 Task: Select the option in start date immediately, I am actively applyng
Action: Mouse moved to (829, 110)
Screenshot: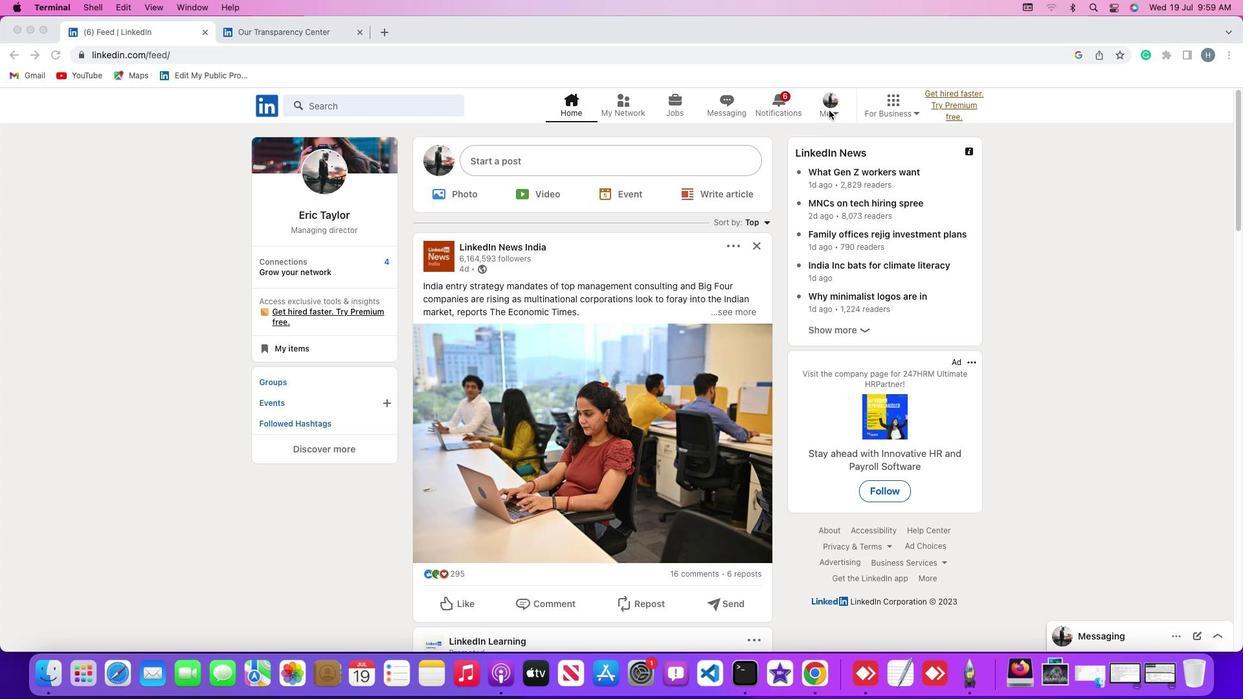 
Action: Mouse pressed left at (829, 110)
Screenshot: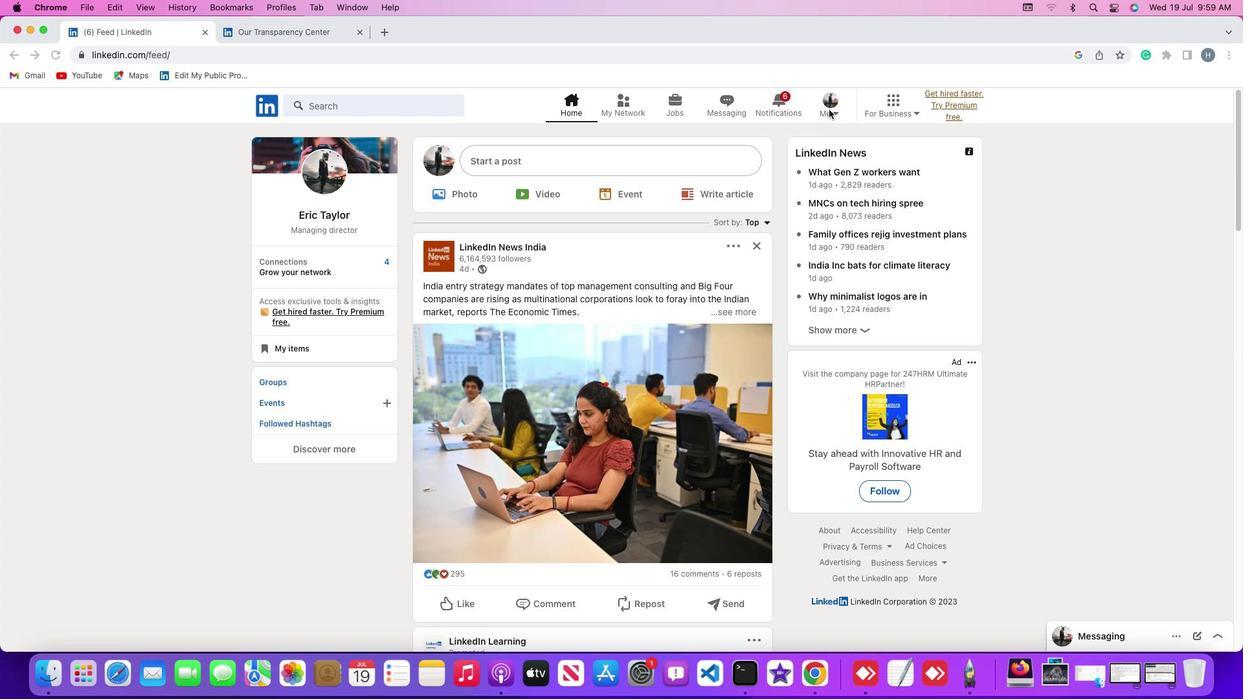 
Action: Mouse moved to (837, 110)
Screenshot: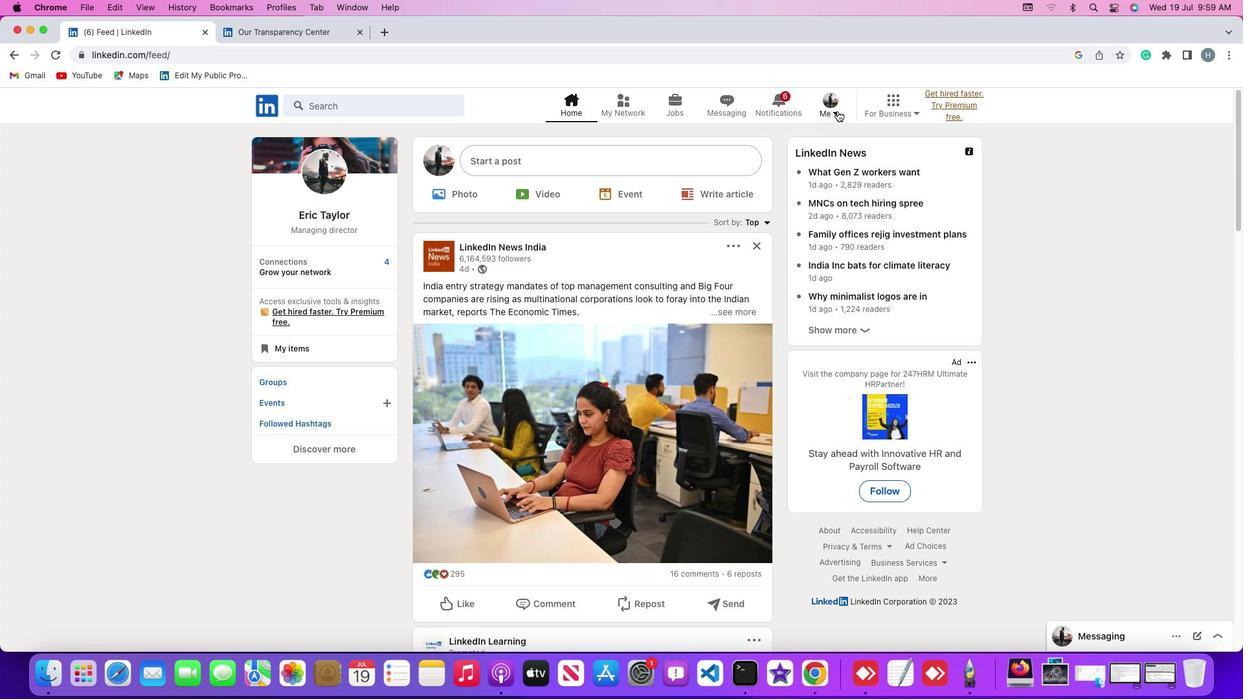 
Action: Mouse pressed left at (837, 110)
Screenshot: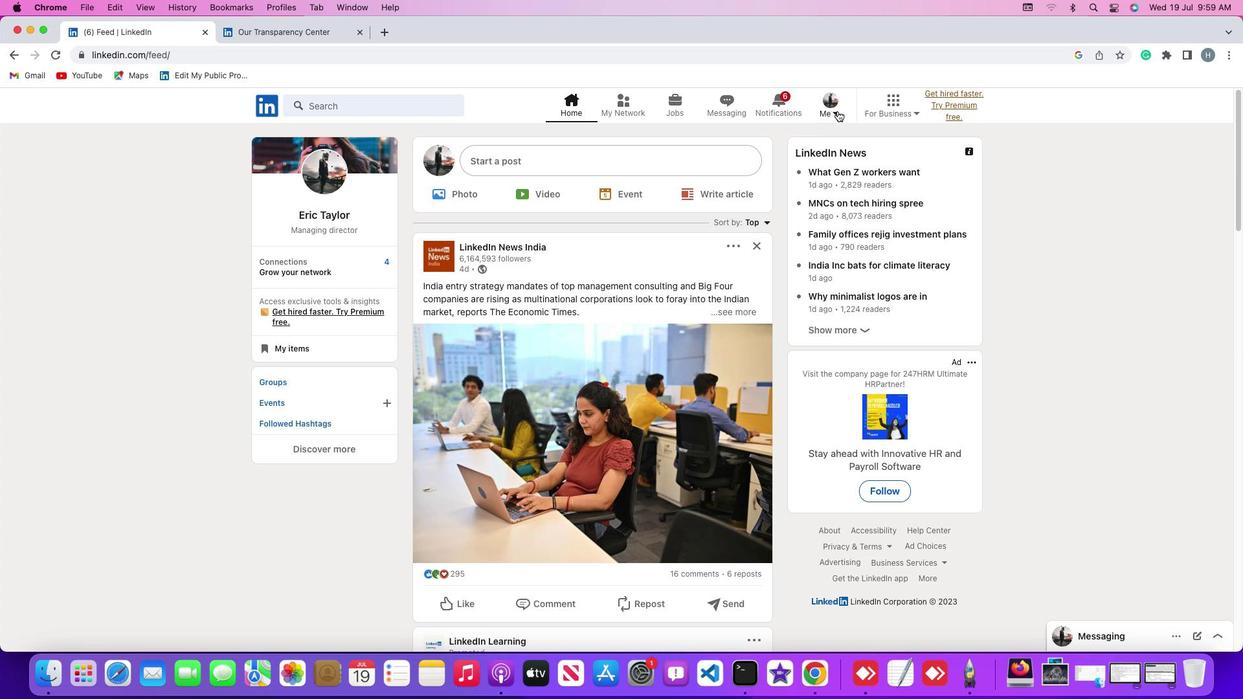 
Action: Mouse moved to (818, 176)
Screenshot: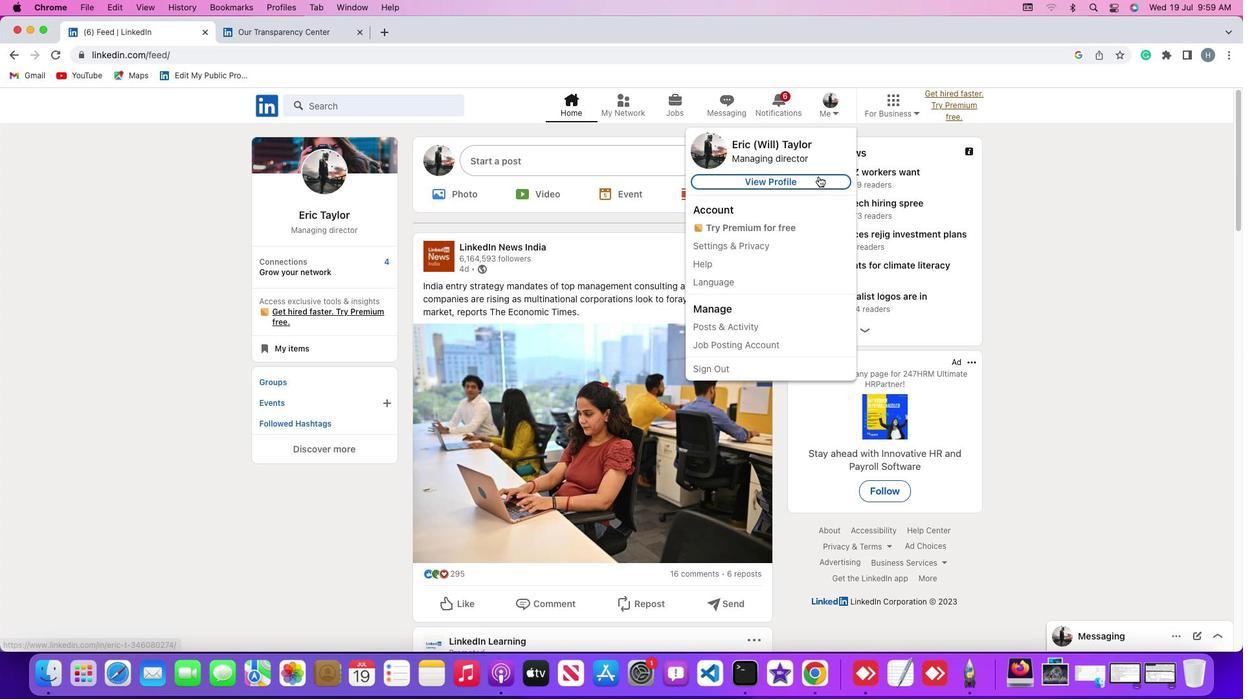 
Action: Mouse pressed left at (818, 176)
Screenshot: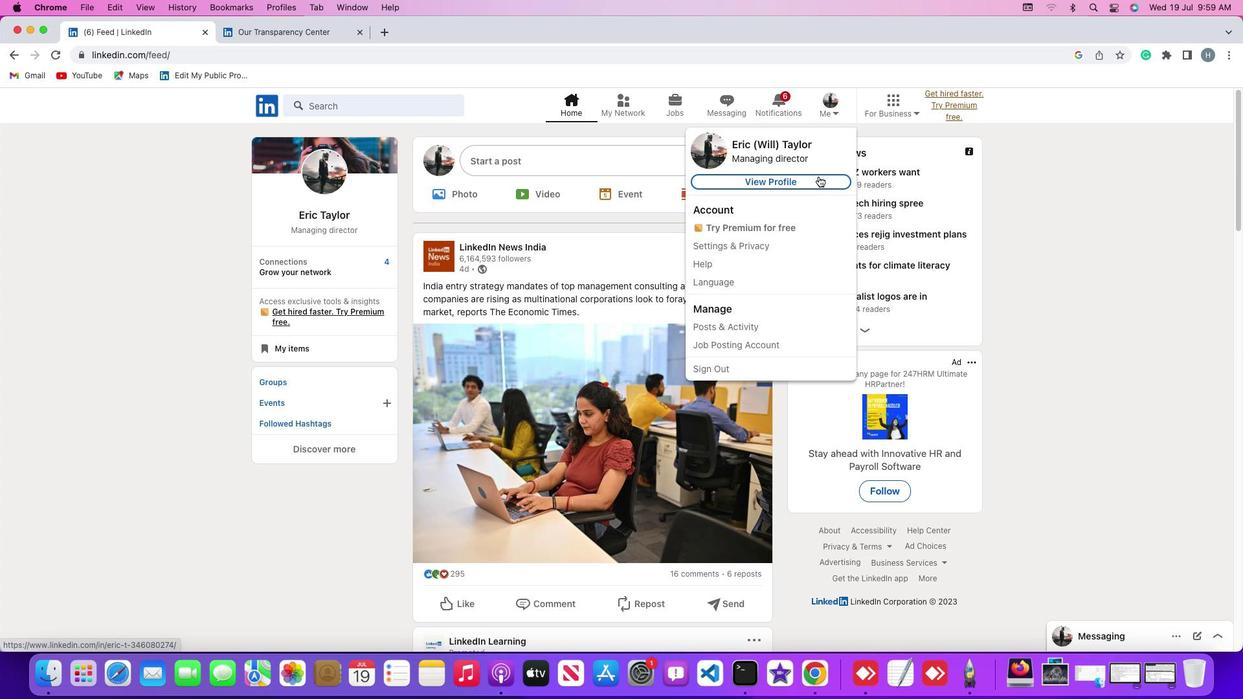 
Action: Mouse moved to (309, 390)
Screenshot: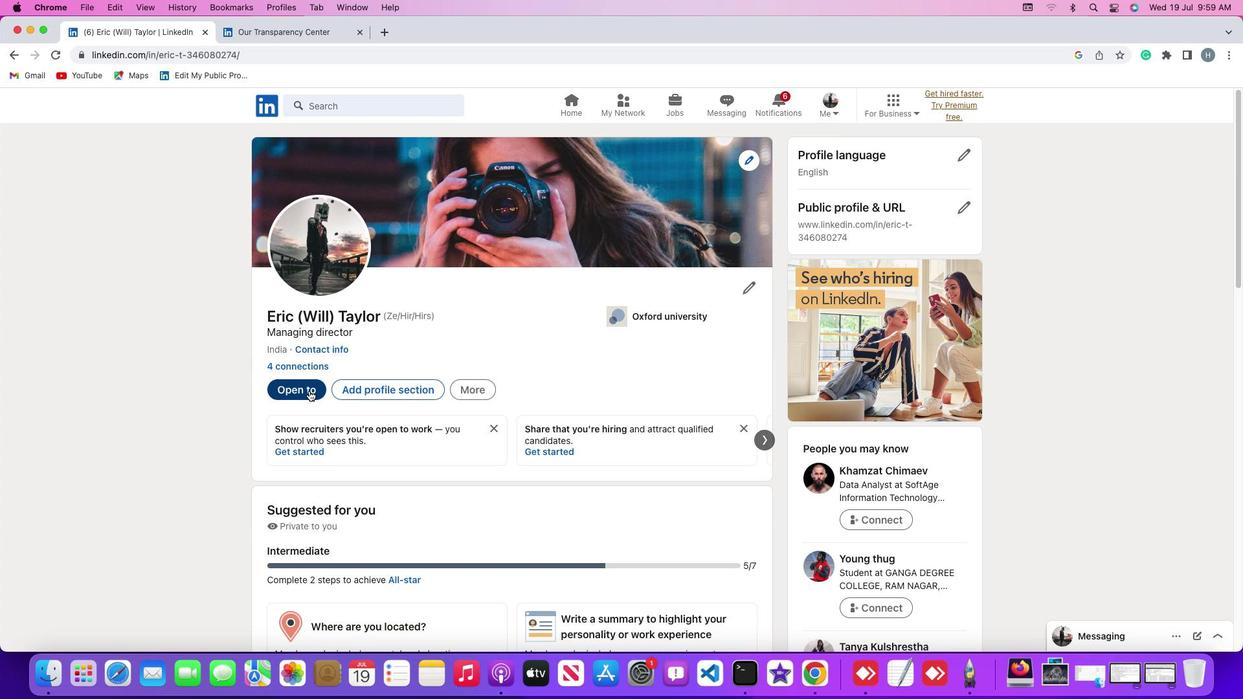 
Action: Mouse pressed left at (309, 390)
Screenshot: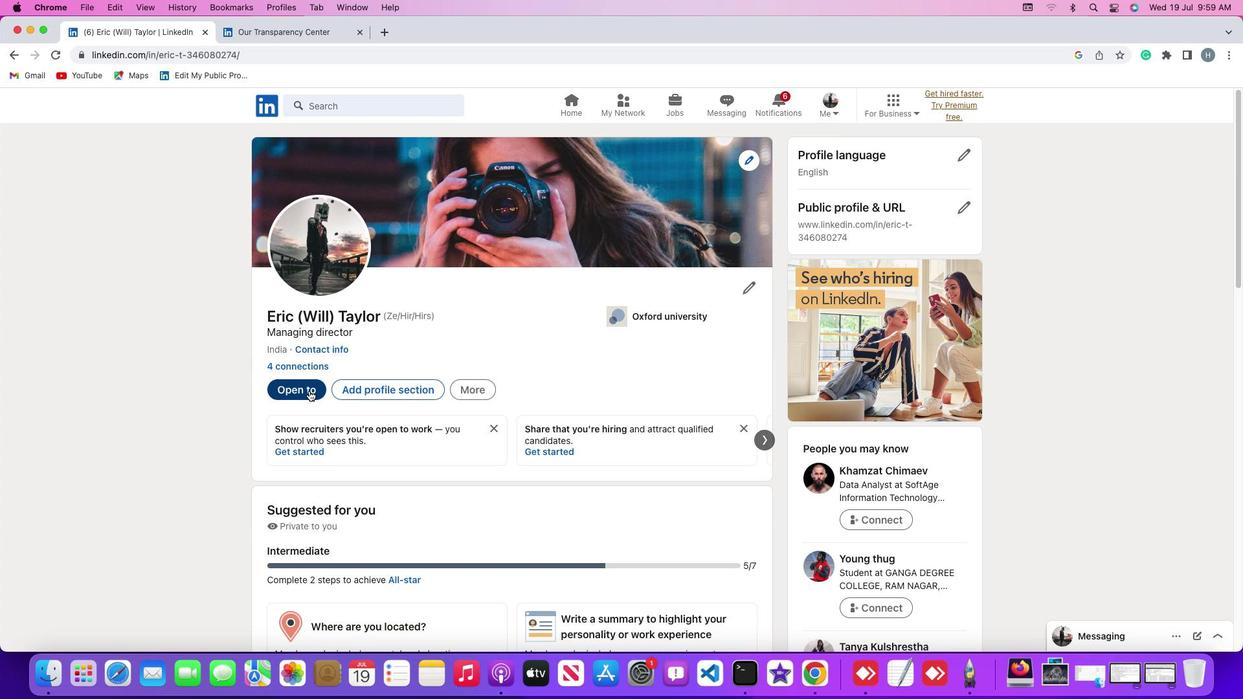 
Action: Mouse moved to (316, 420)
Screenshot: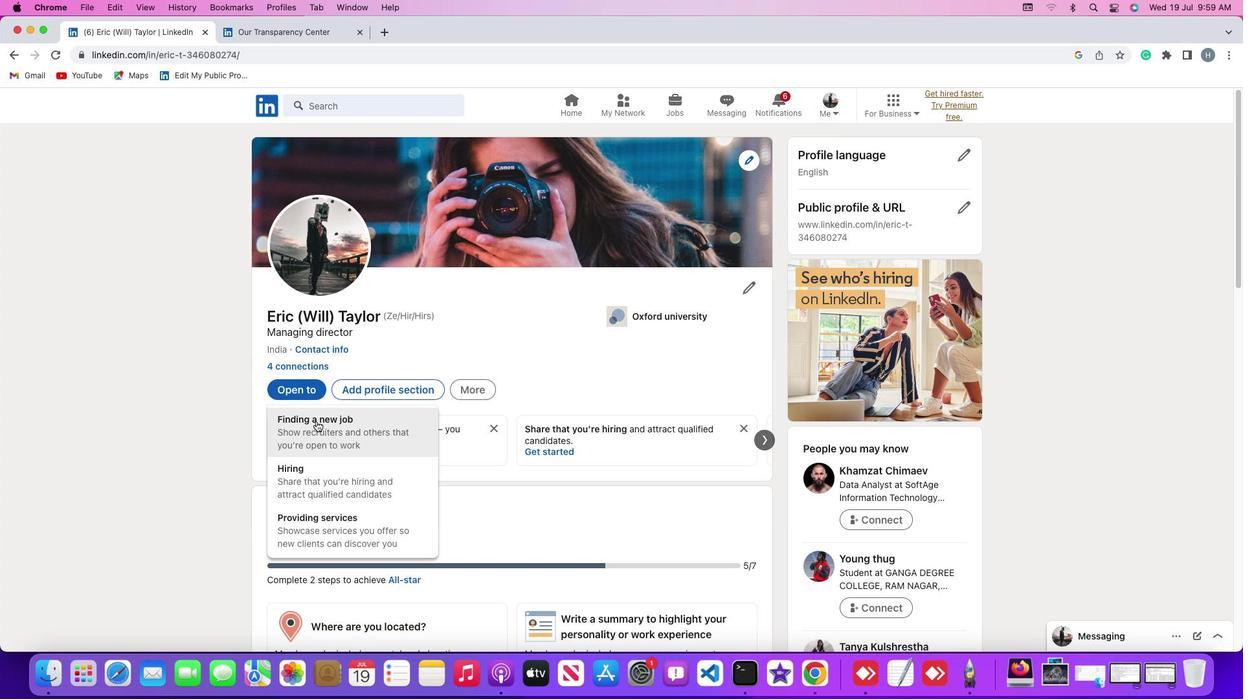 
Action: Mouse pressed left at (316, 420)
Screenshot: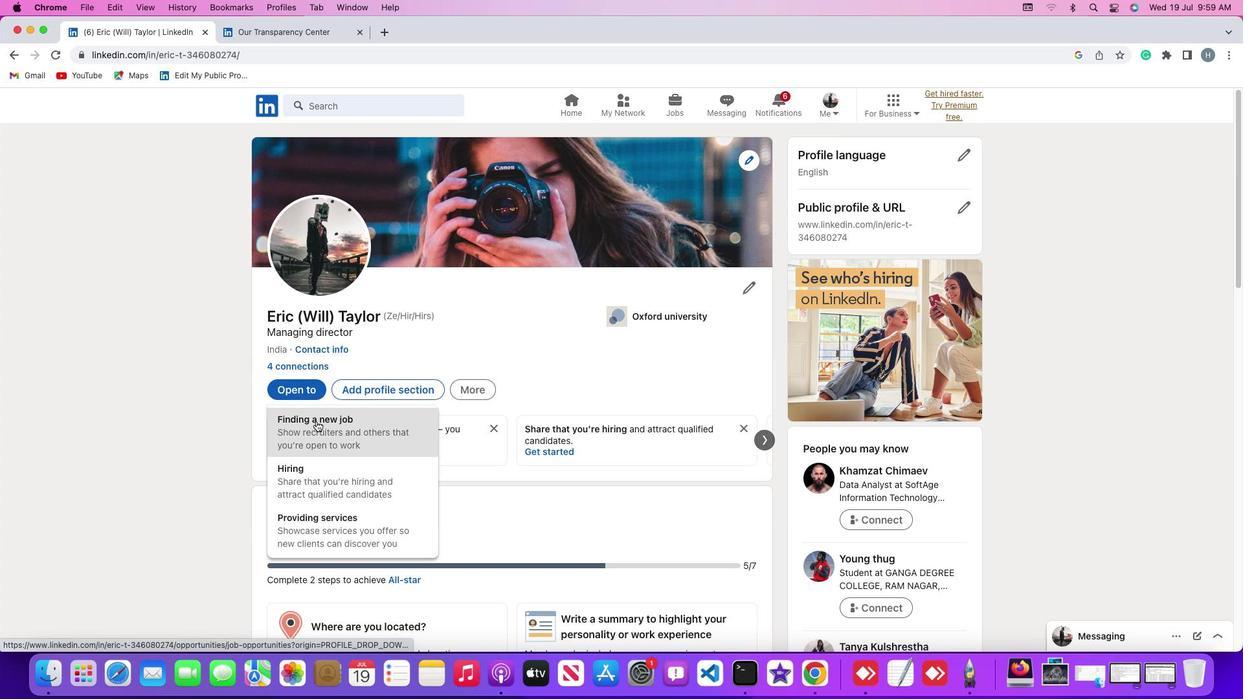 
Action: Mouse moved to (604, 386)
Screenshot: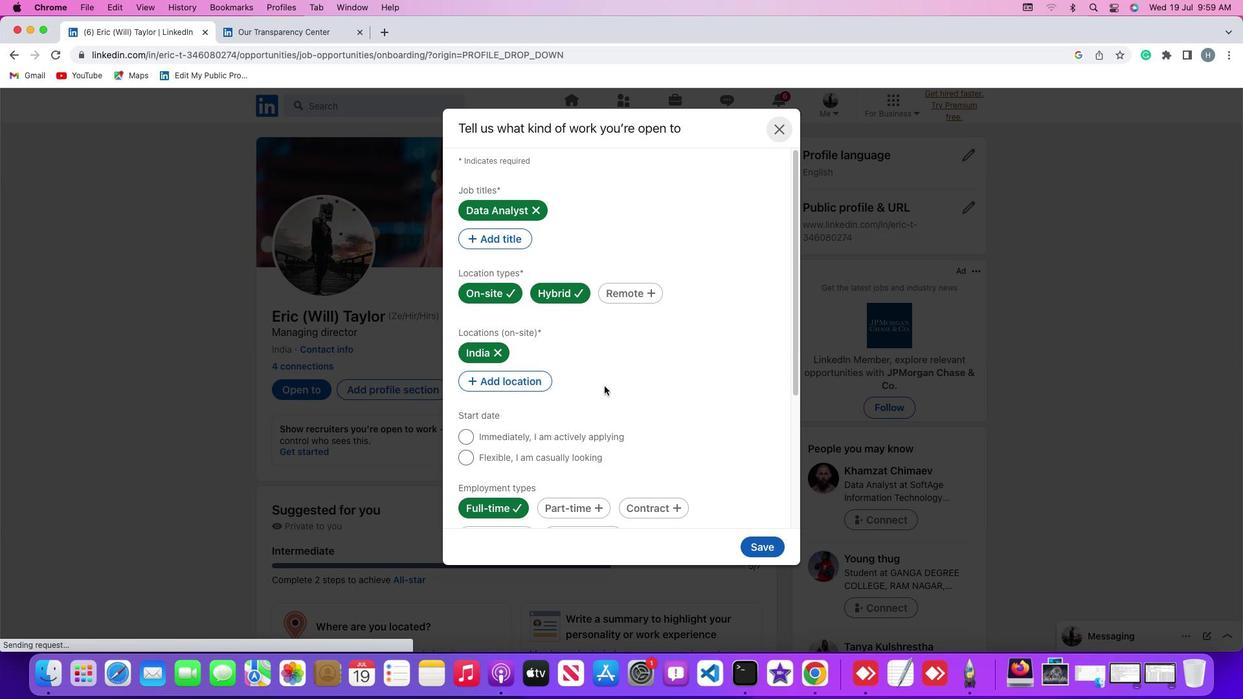 
Action: Mouse scrolled (604, 386) with delta (0, 0)
Screenshot: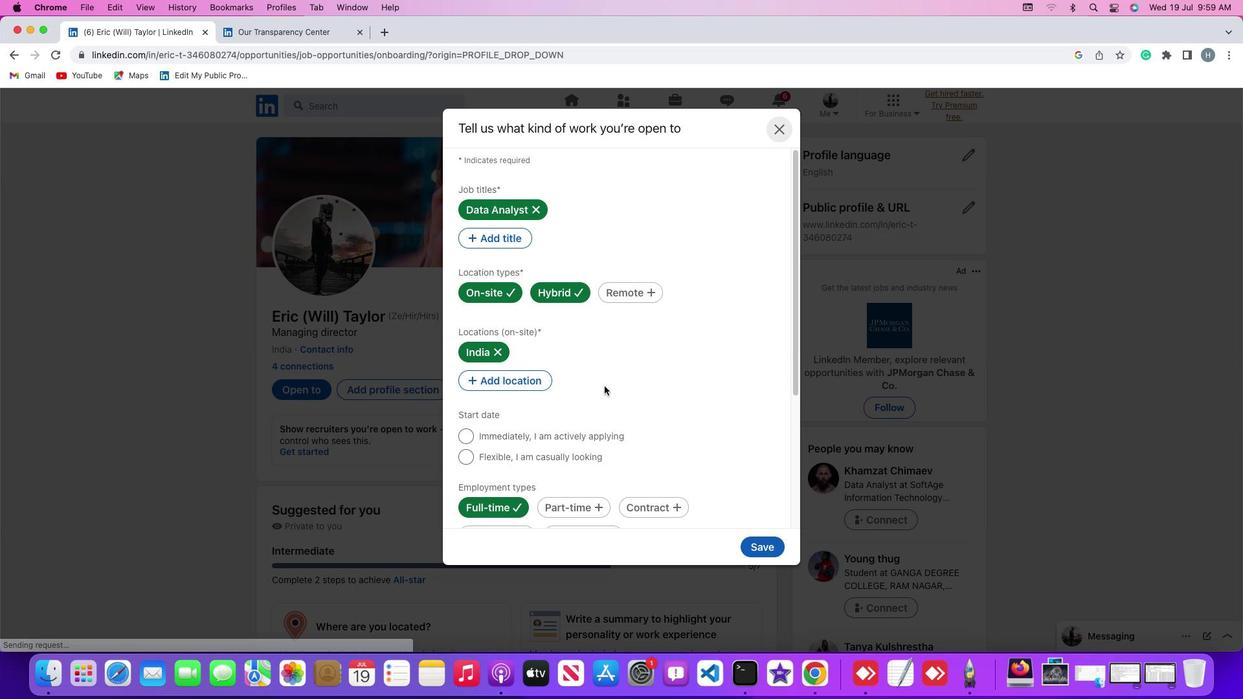 
Action: Mouse scrolled (604, 386) with delta (0, 0)
Screenshot: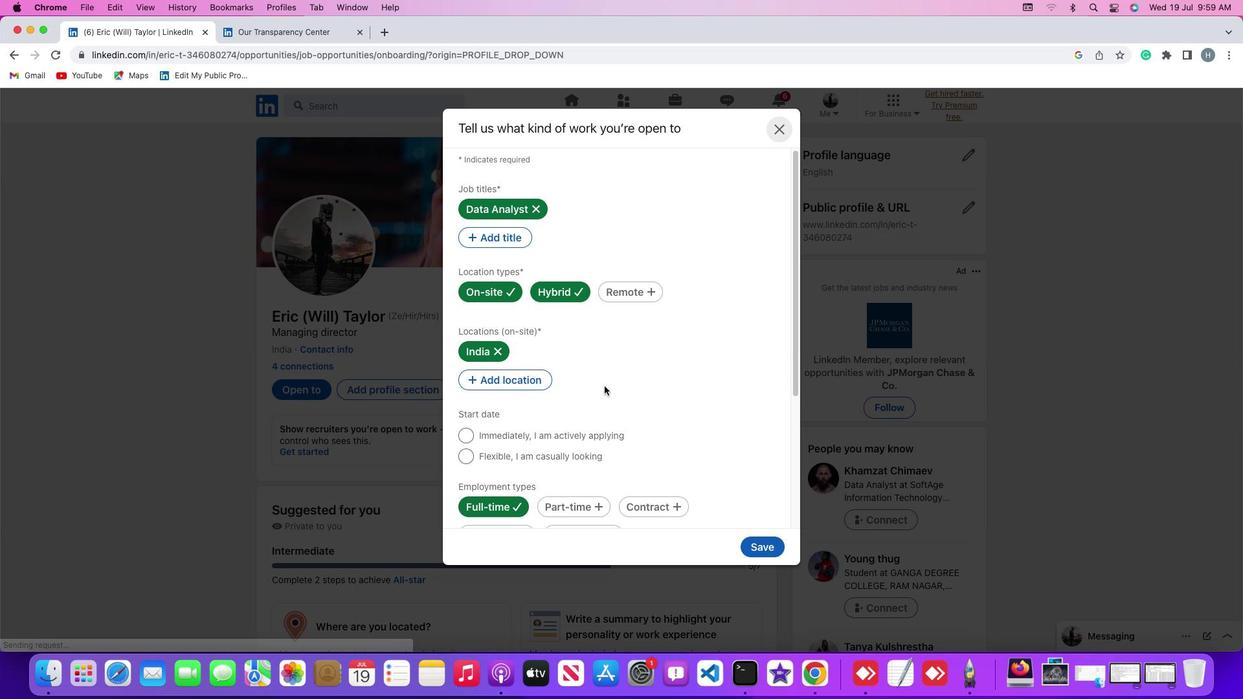 
Action: Mouse scrolled (604, 386) with delta (0, 0)
Screenshot: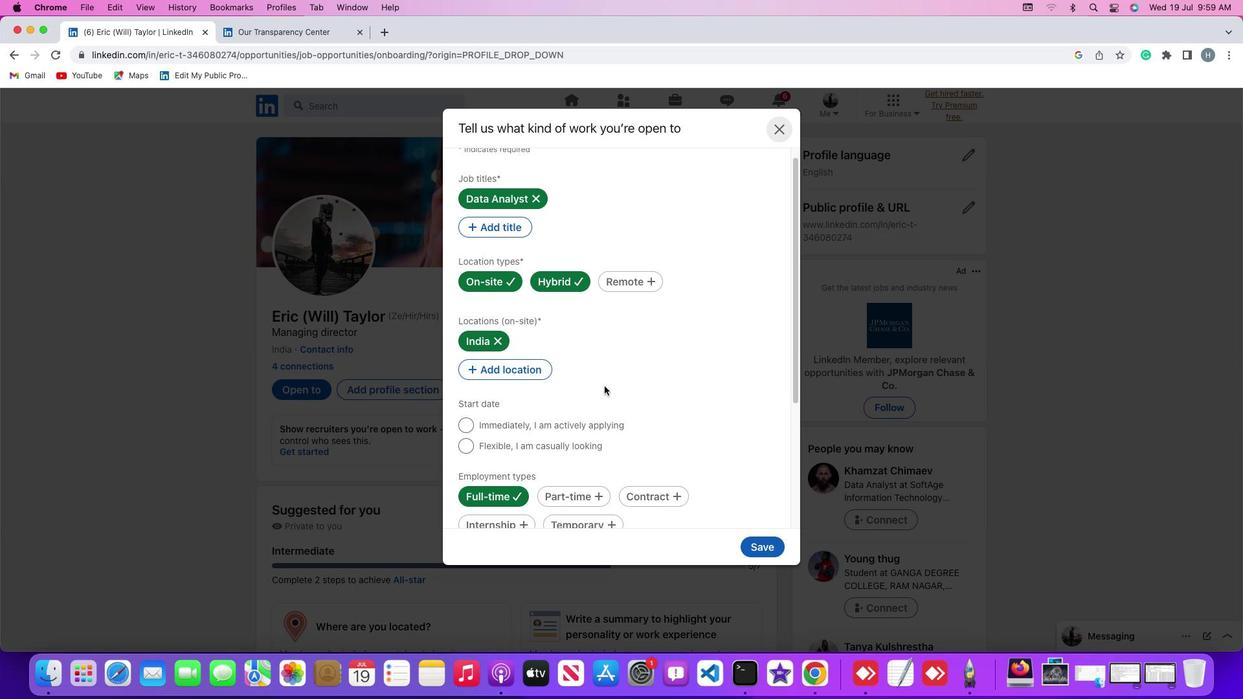 
Action: Mouse scrolled (604, 386) with delta (0, -1)
Screenshot: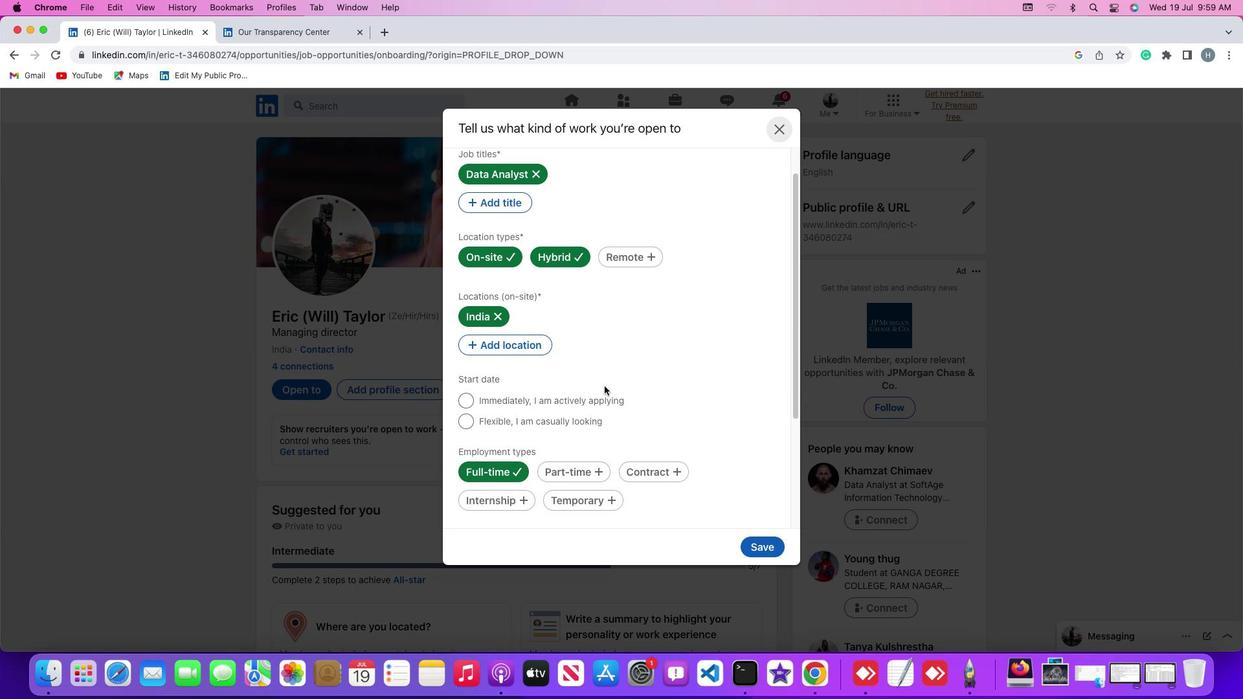 
Action: Mouse scrolled (604, 386) with delta (0, 0)
Screenshot: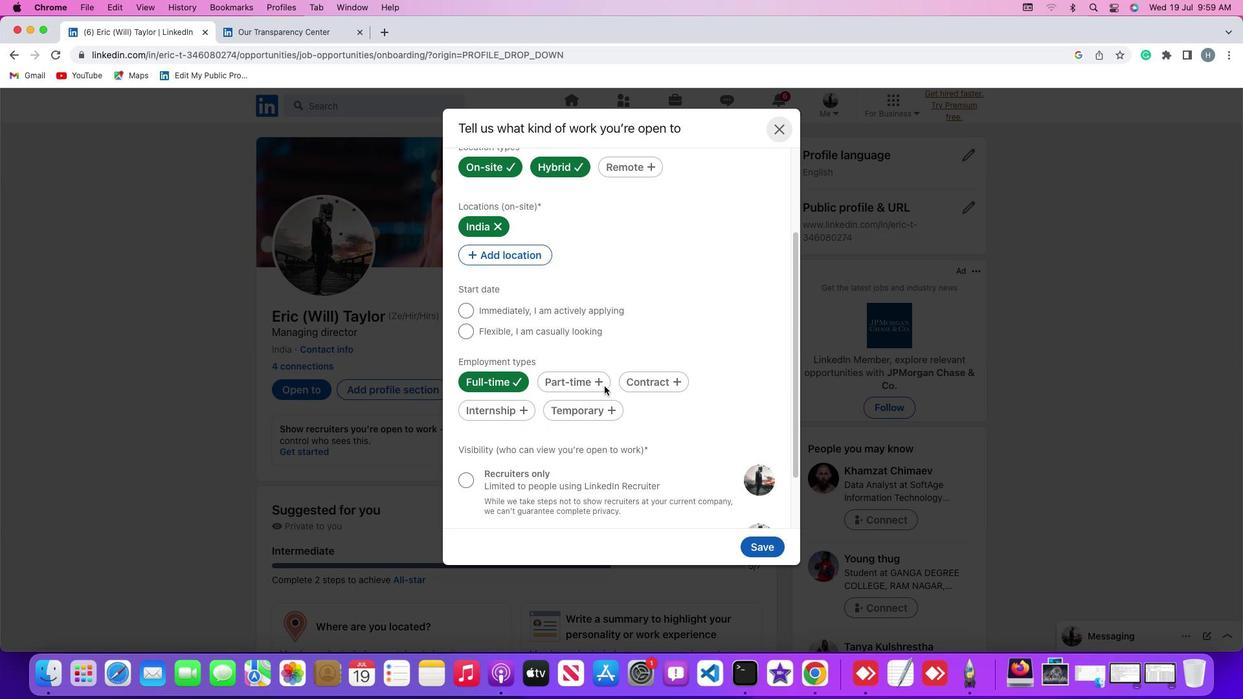 
Action: Mouse scrolled (604, 386) with delta (0, 0)
Screenshot: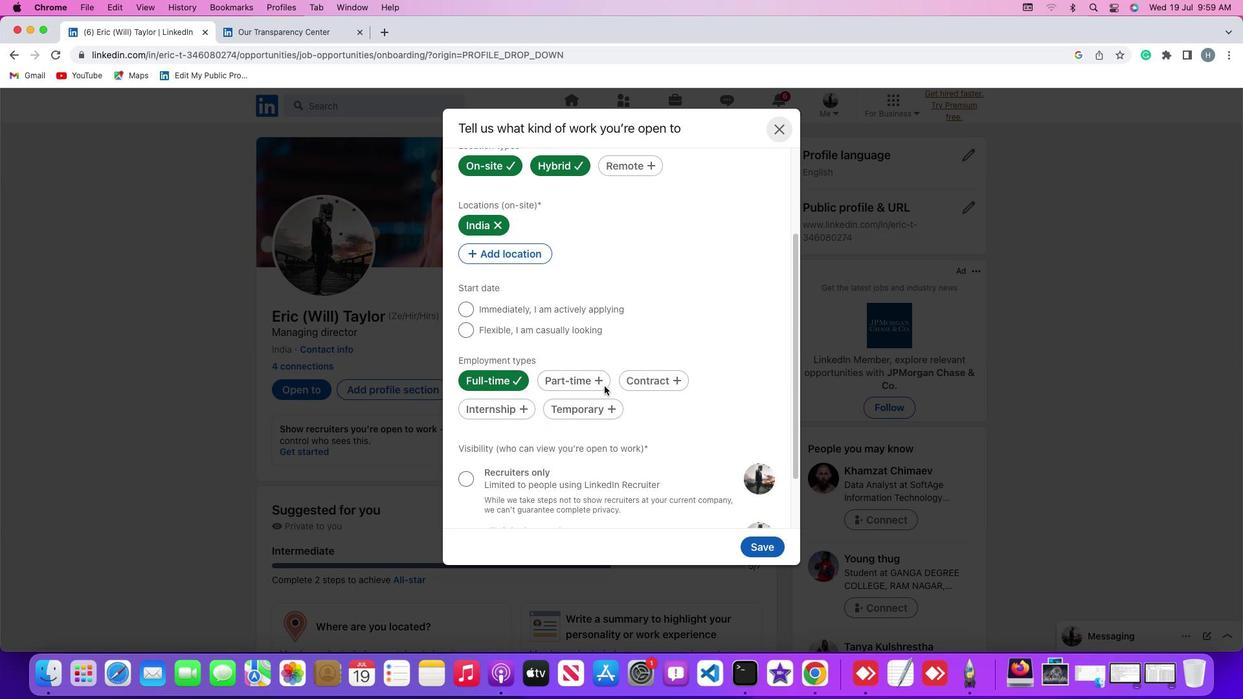 
Action: Mouse scrolled (604, 386) with delta (0, 0)
Screenshot: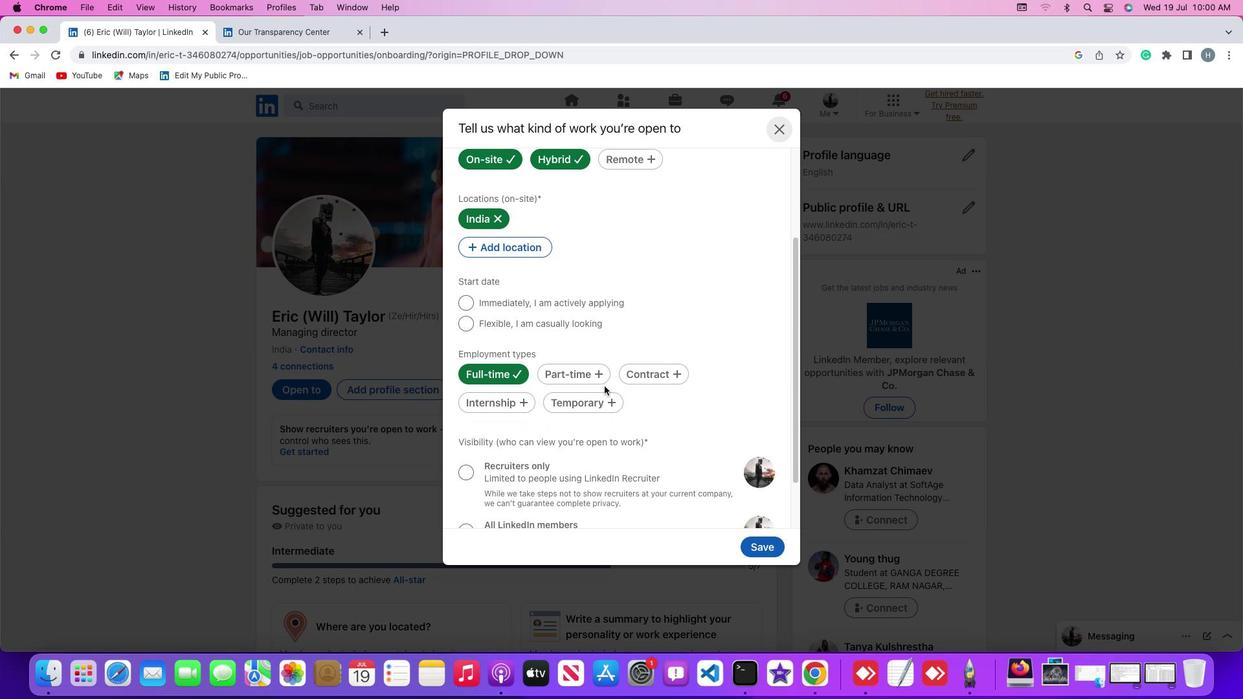 
Action: Mouse moved to (677, 312)
Screenshot: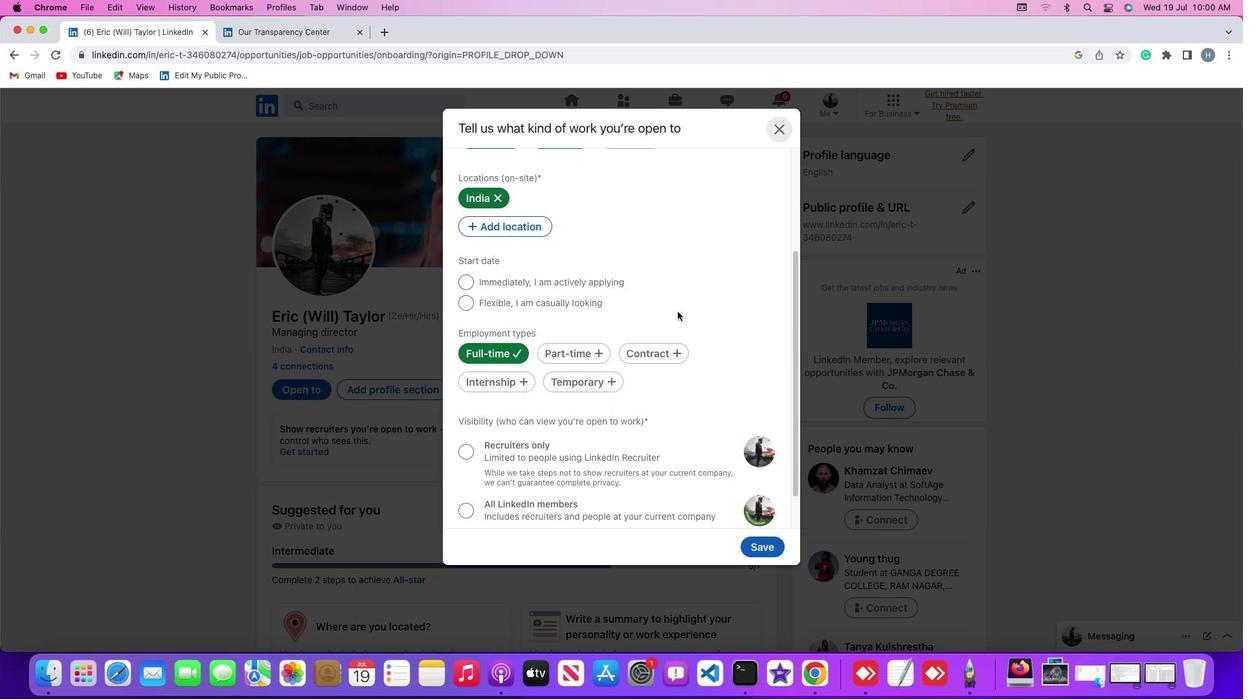 
Action: Mouse scrolled (677, 312) with delta (0, 0)
Screenshot: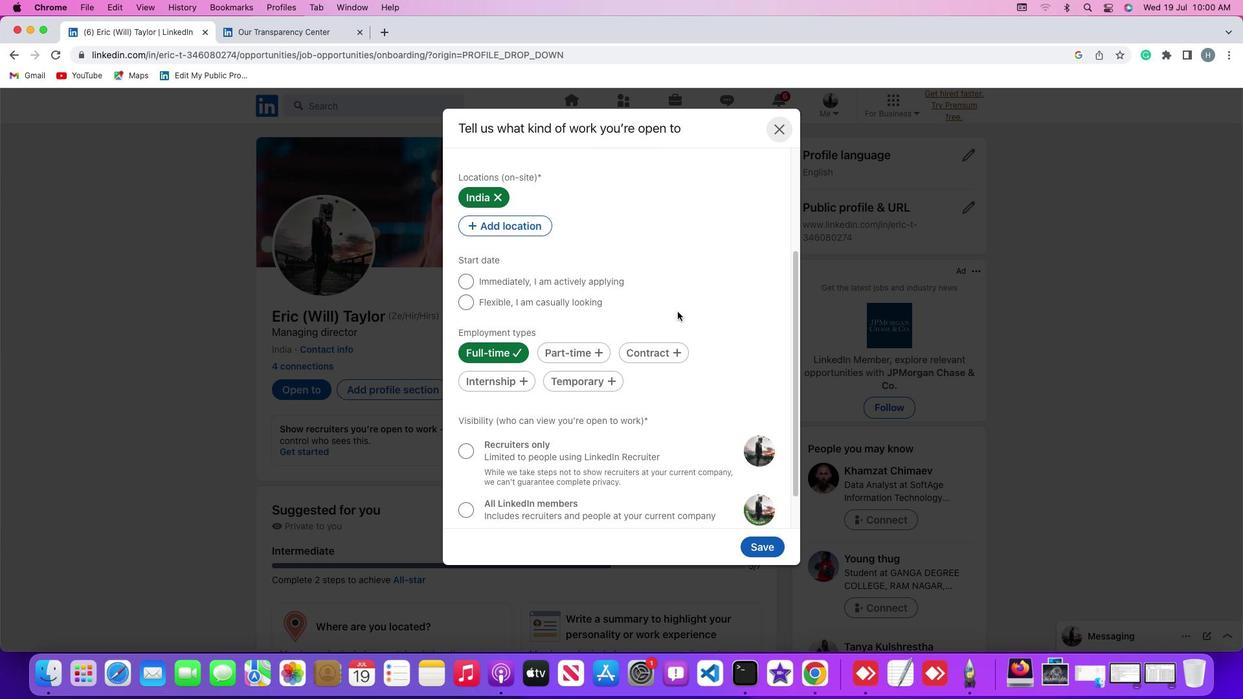 
Action: Mouse moved to (468, 277)
Screenshot: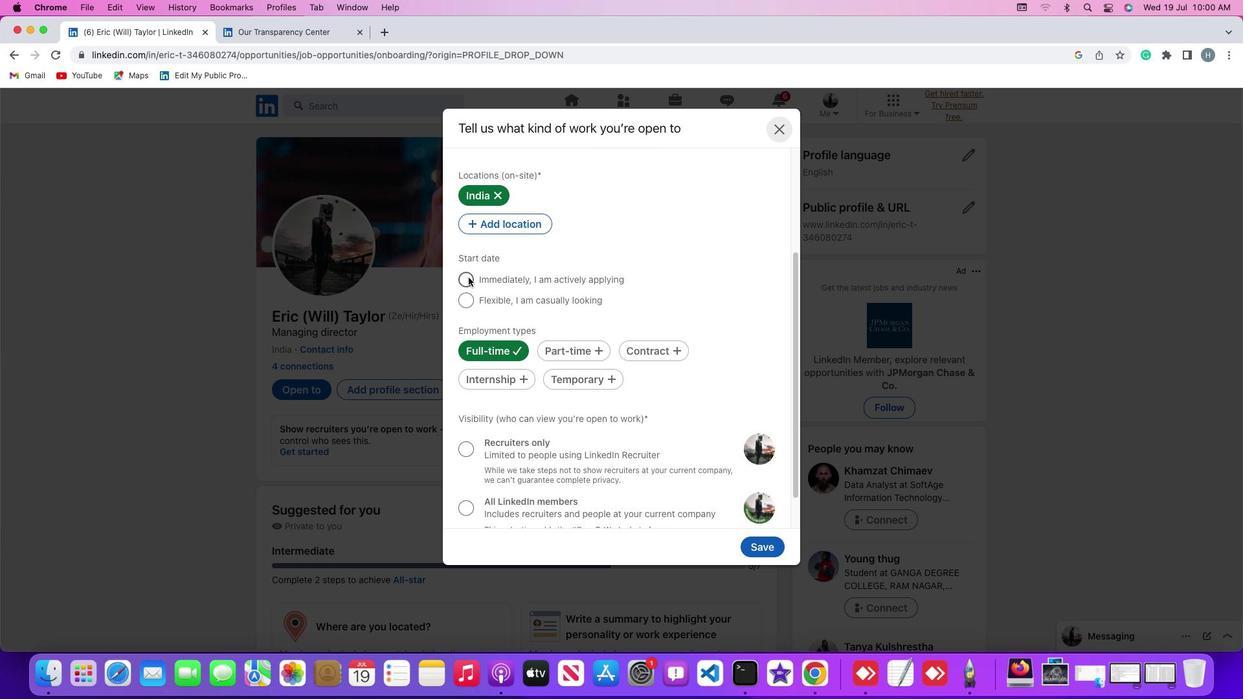 
Action: Mouse pressed left at (468, 277)
Screenshot: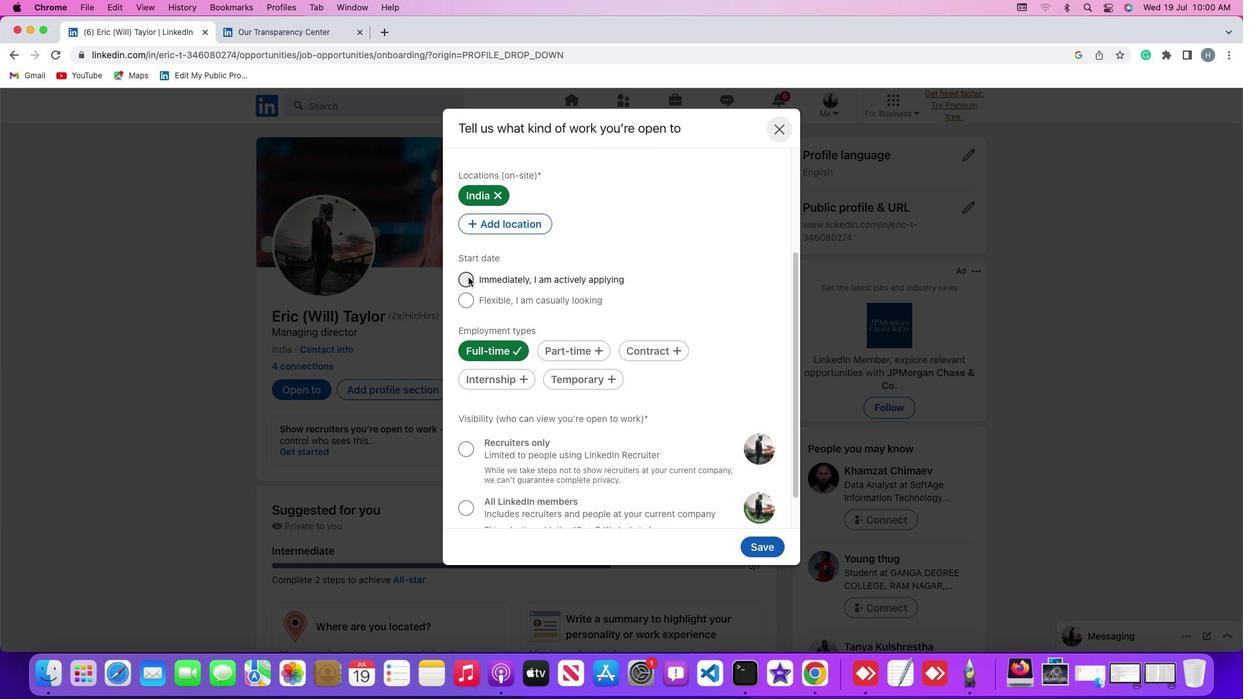
Action: Mouse moved to (703, 271)
Screenshot: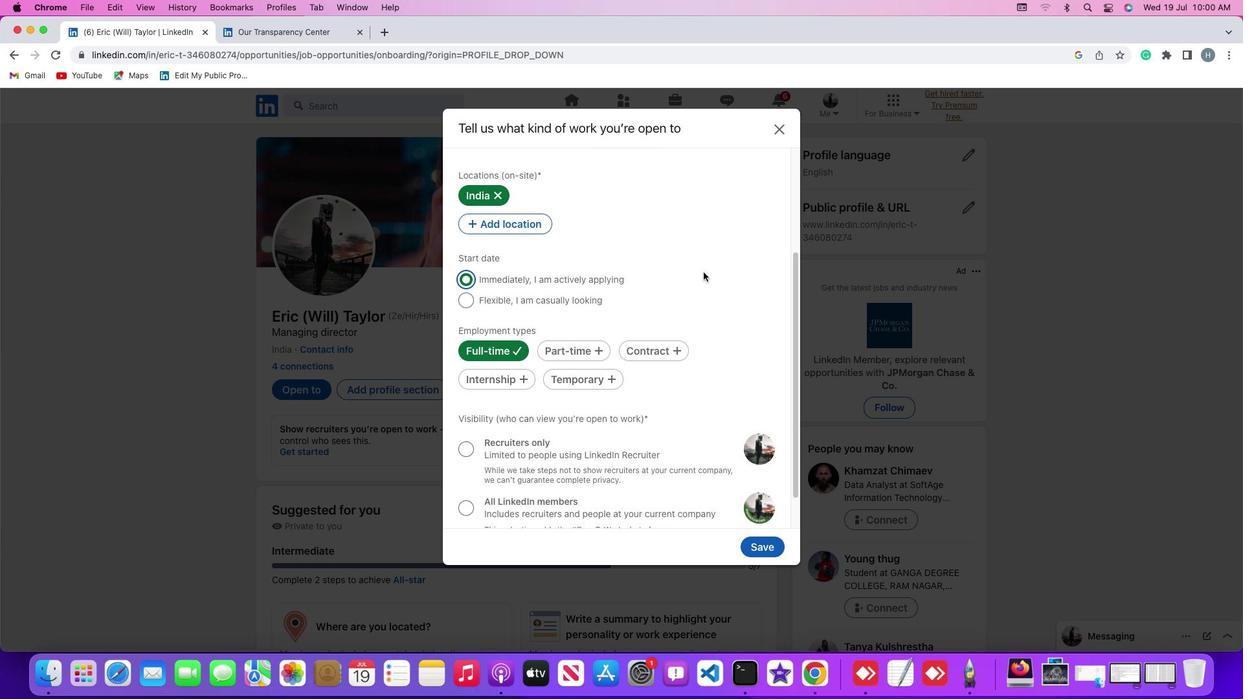 
